 Task: Create Workspace General Accounting Workspace description Create and manage company-wide employee recognition and rewards programs. Workspace type Sales CRM
Action: Mouse moved to (326, 68)
Screenshot: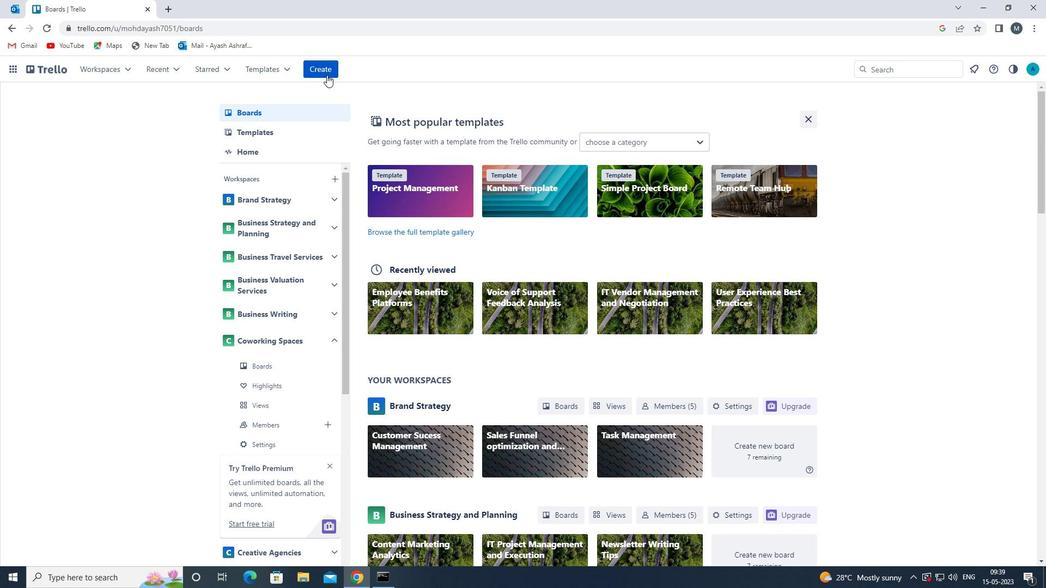 
Action: Mouse pressed left at (326, 68)
Screenshot: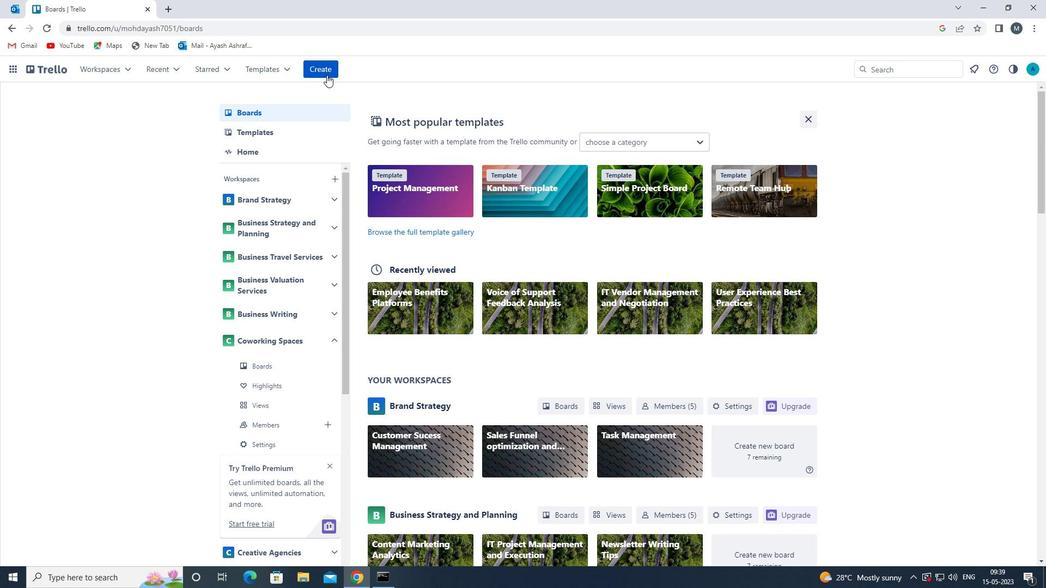 
Action: Mouse moved to (334, 181)
Screenshot: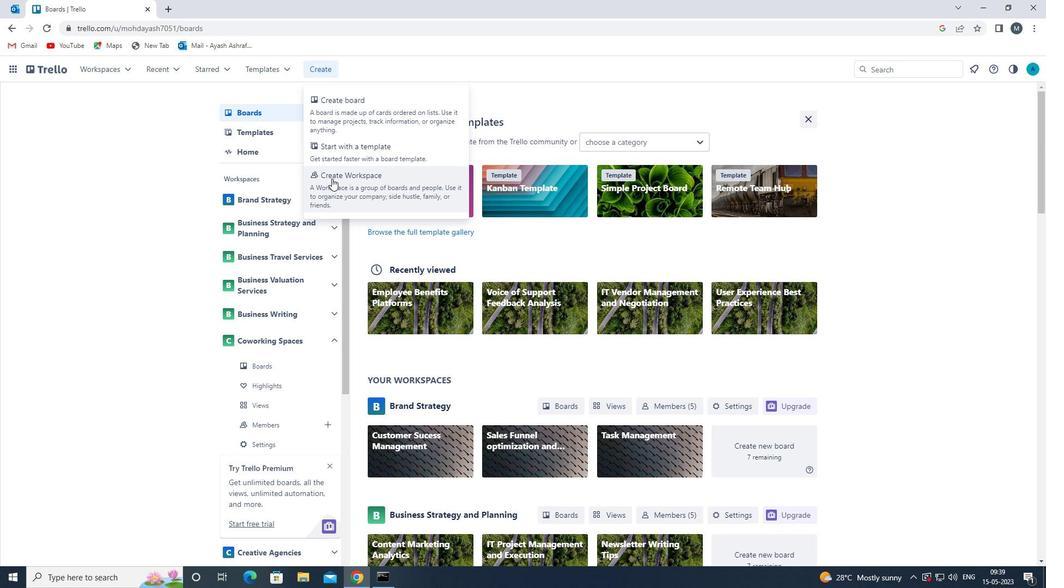 
Action: Mouse pressed left at (334, 181)
Screenshot: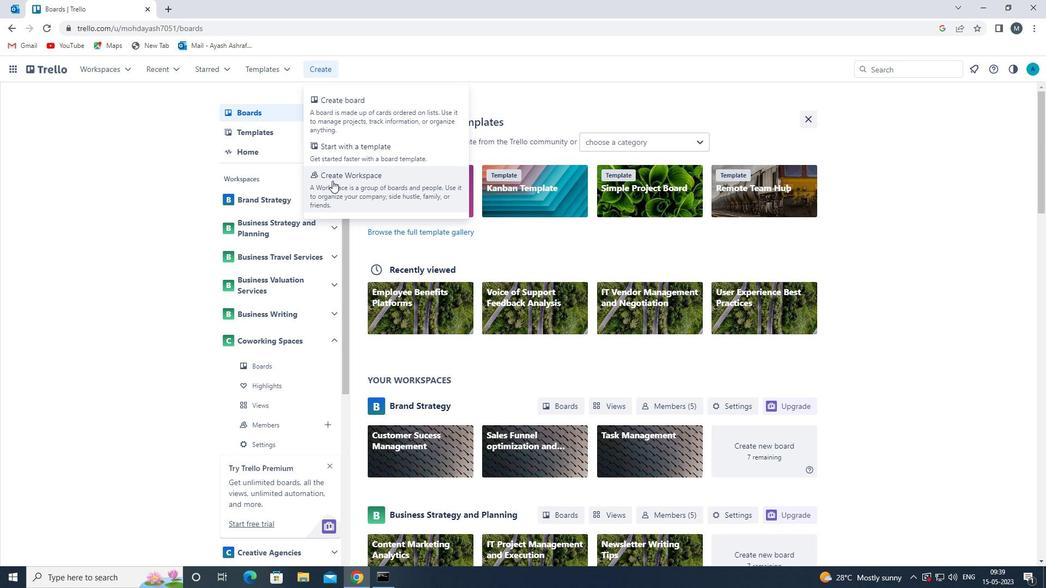 
Action: Mouse moved to (327, 215)
Screenshot: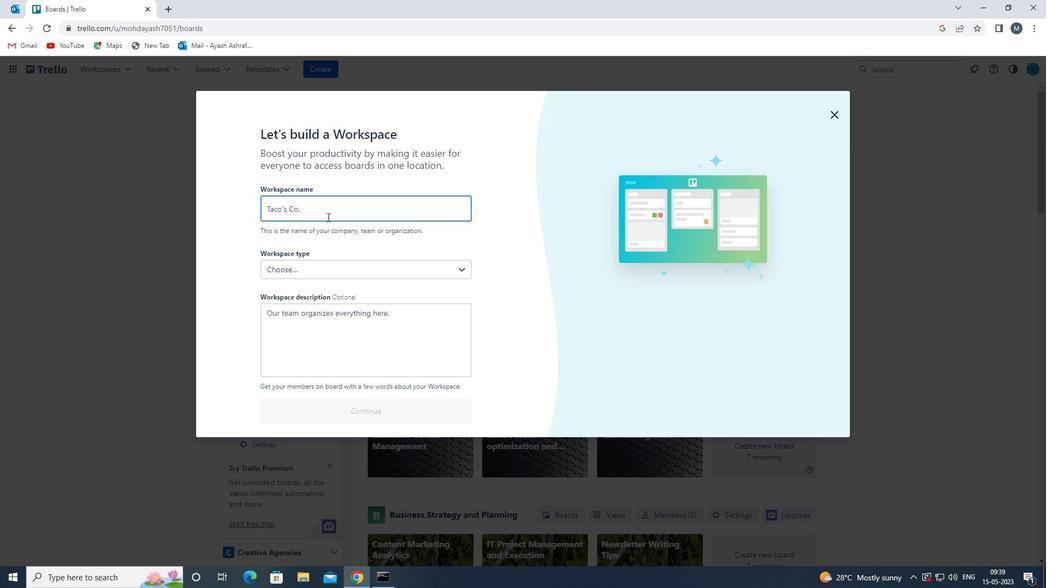 
Action: Mouse pressed left at (327, 215)
Screenshot: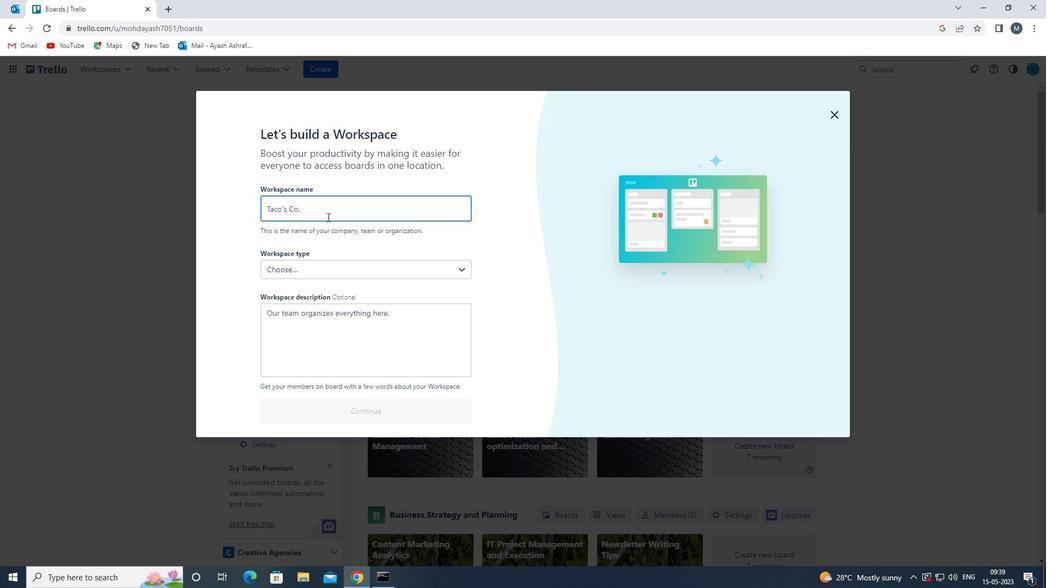 
Action: Mouse moved to (328, 214)
Screenshot: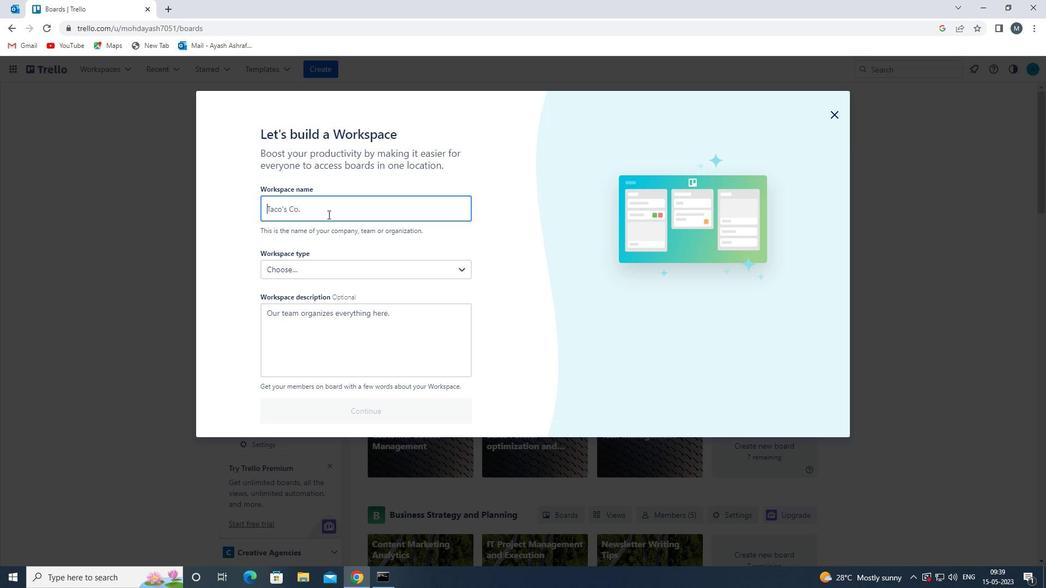 
Action: Key pressed <Key.shift>GENERAL<Key.space><Key.shift>ACCOUNTA<Key.backspace>ING<Key.space>
Screenshot: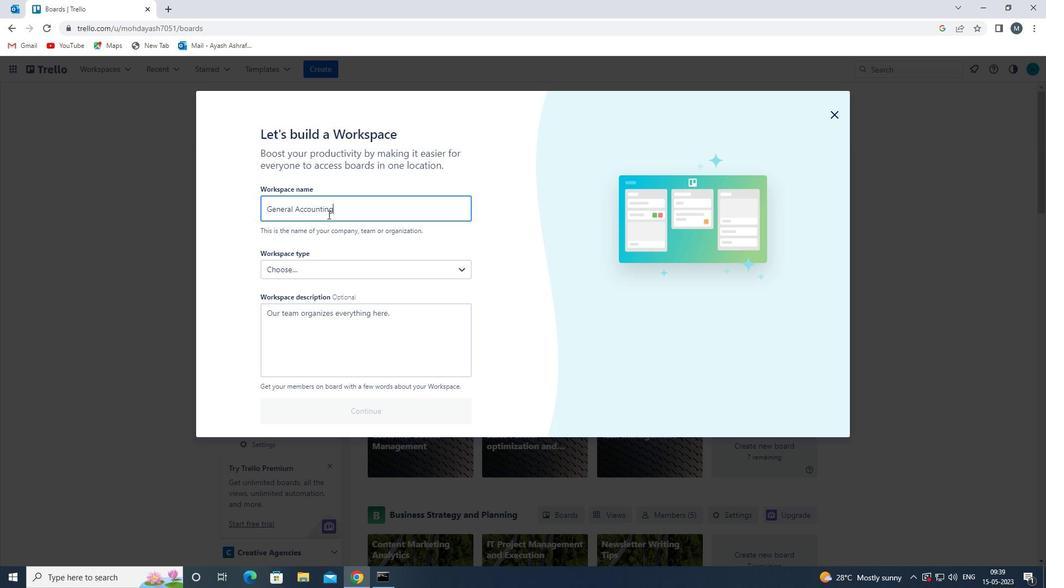 
Action: Mouse moved to (330, 269)
Screenshot: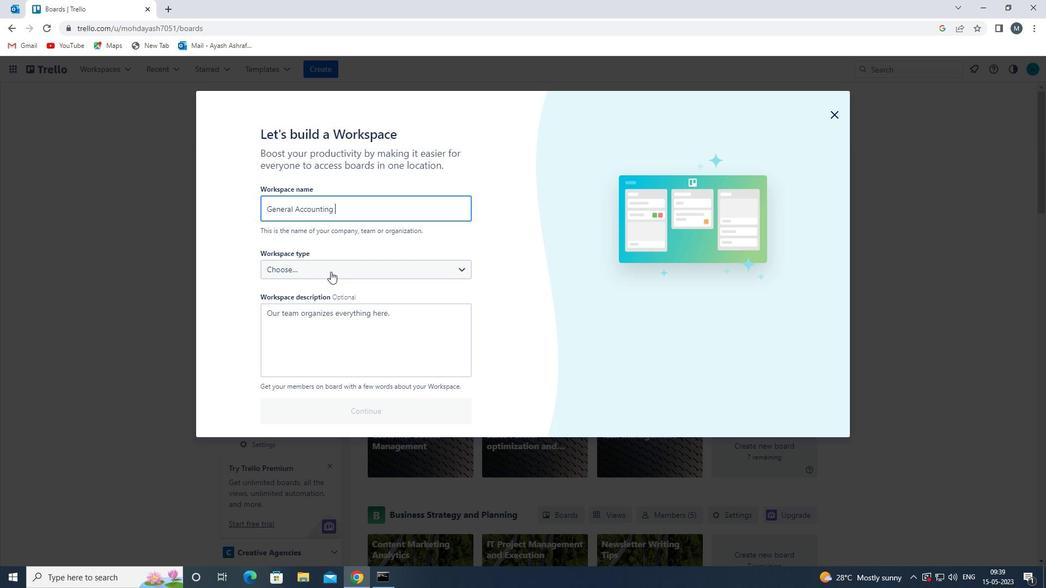 
Action: Mouse pressed left at (330, 269)
Screenshot: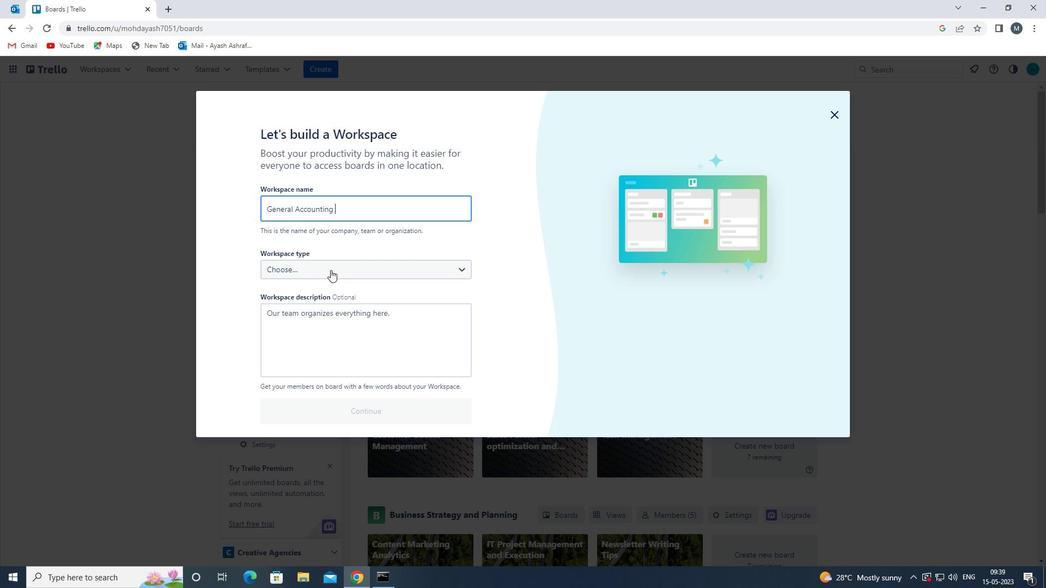 
Action: Mouse moved to (336, 352)
Screenshot: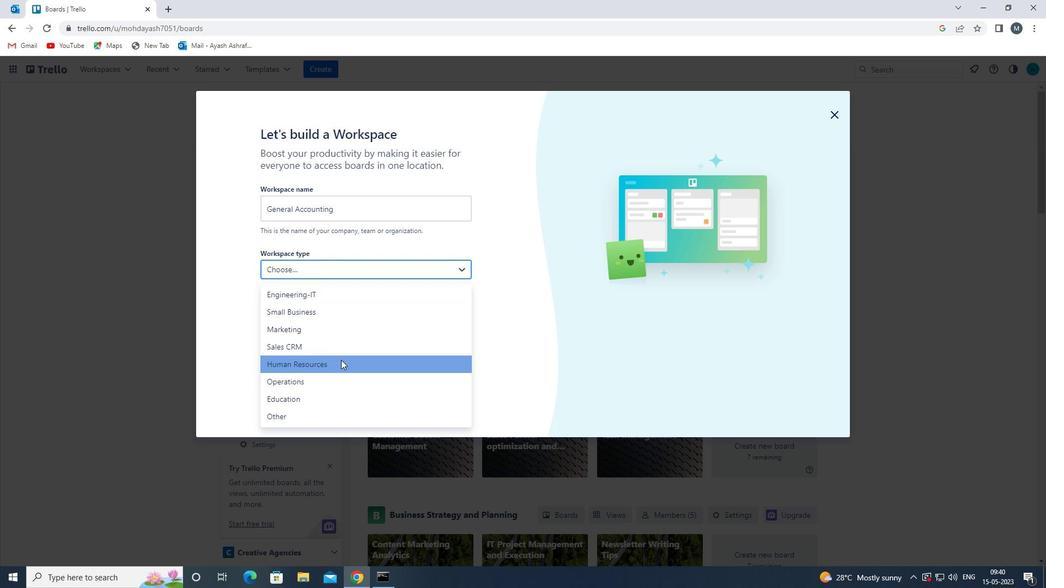 
Action: Mouse pressed left at (336, 352)
Screenshot: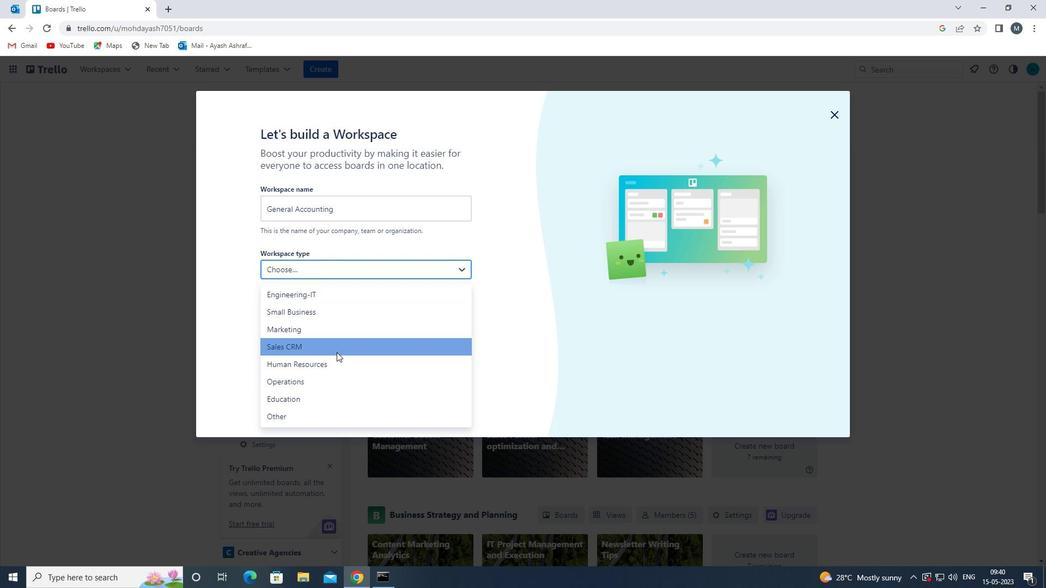 
Action: Mouse moved to (329, 328)
Screenshot: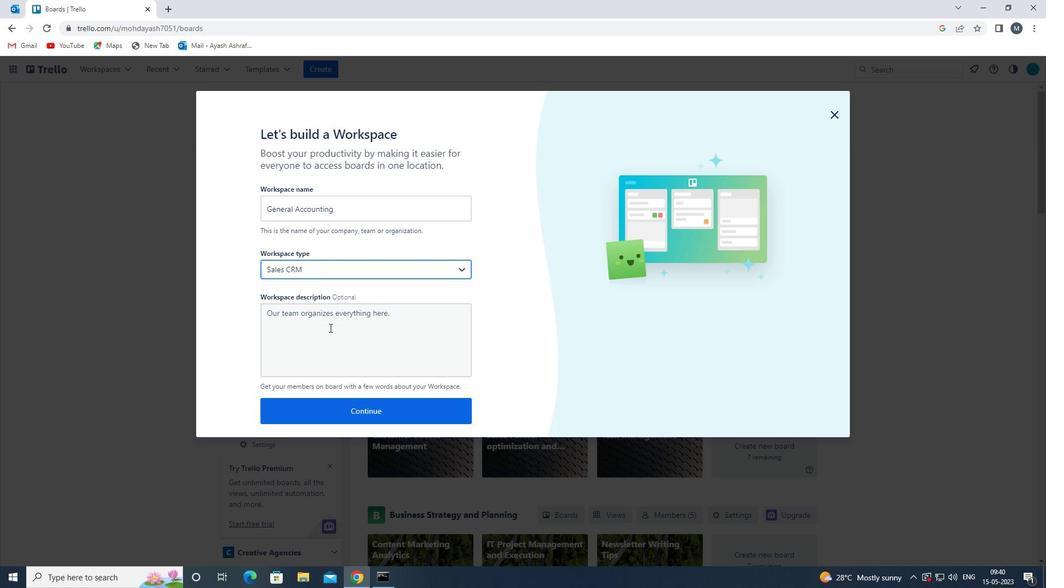 
Action: Mouse pressed left at (329, 328)
Screenshot: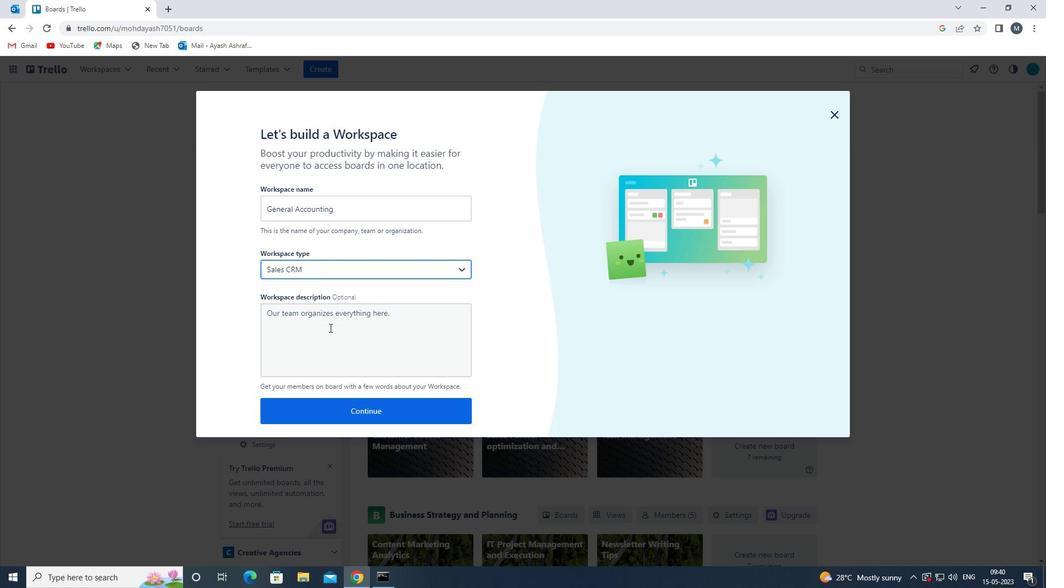 
Action: Key pressed <Key.shift>CREATE<Key.space>AND<Key.space>MANAGE<Key.space>COMPANY-WIDE<Key.space>EMPLOYEE<Key.space>RECOGNITION<Key.space>AND<Key.space>REWARDS<Key.space>PROGRAMS.
Screenshot: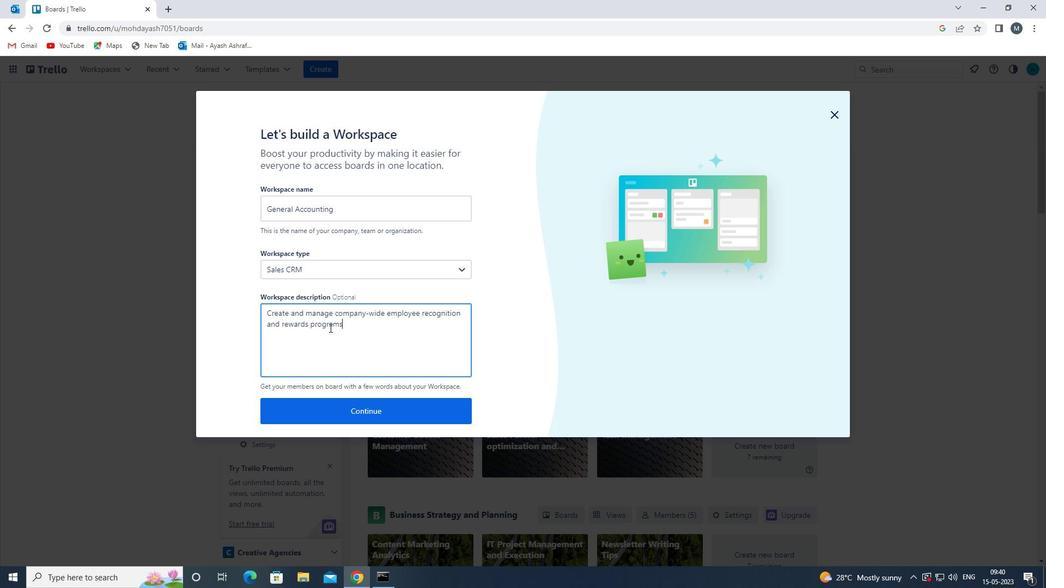 
Action: Mouse moved to (353, 407)
Screenshot: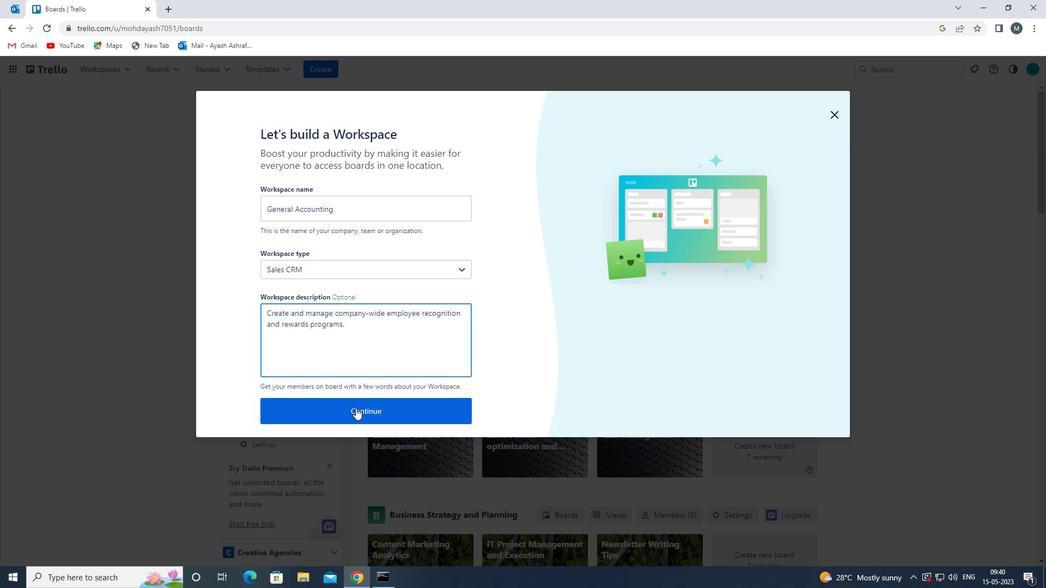 
Action: Mouse pressed left at (353, 407)
Screenshot: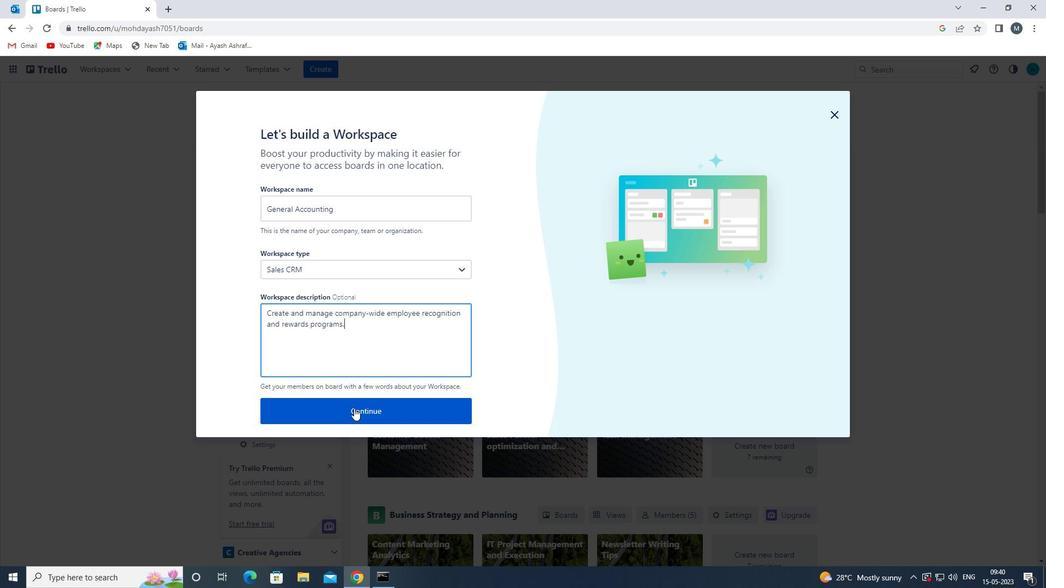 
Action: Mouse moved to (332, 378)
Screenshot: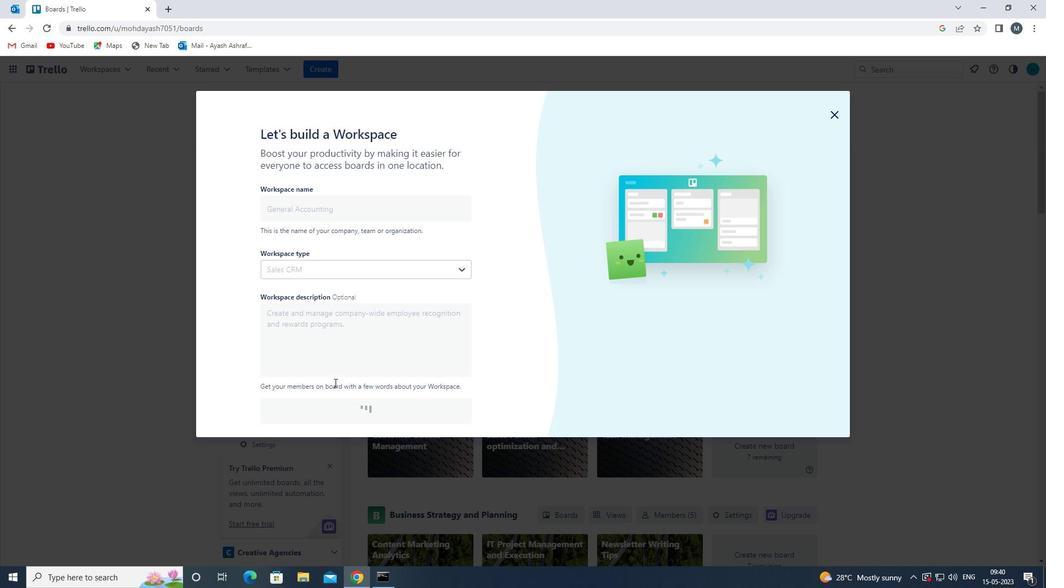 
Action: Mouse scrolled (332, 378) with delta (0, 0)
Screenshot: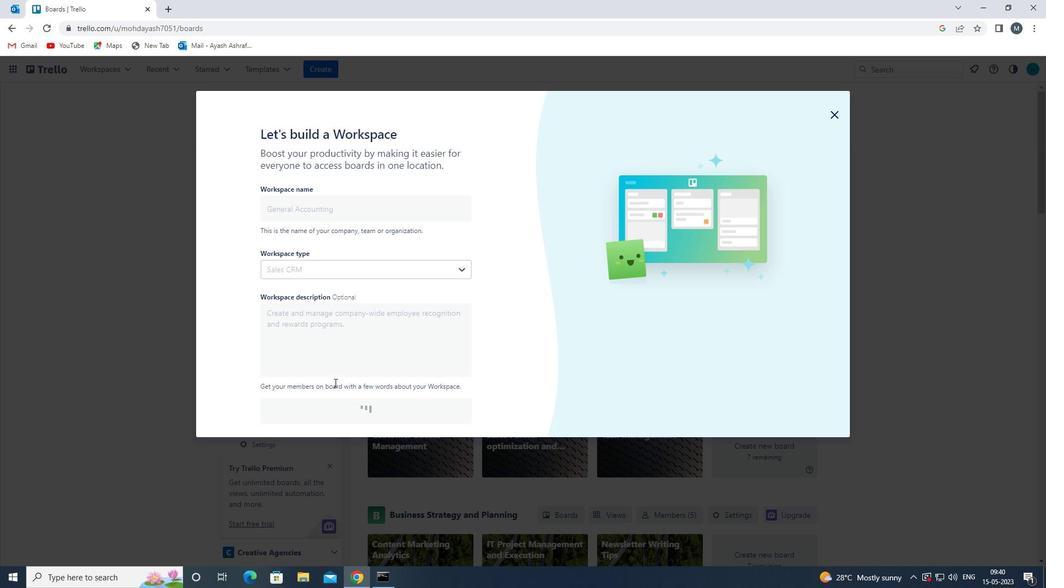 
Action: Mouse scrolled (332, 378) with delta (0, 0)
Screenshot: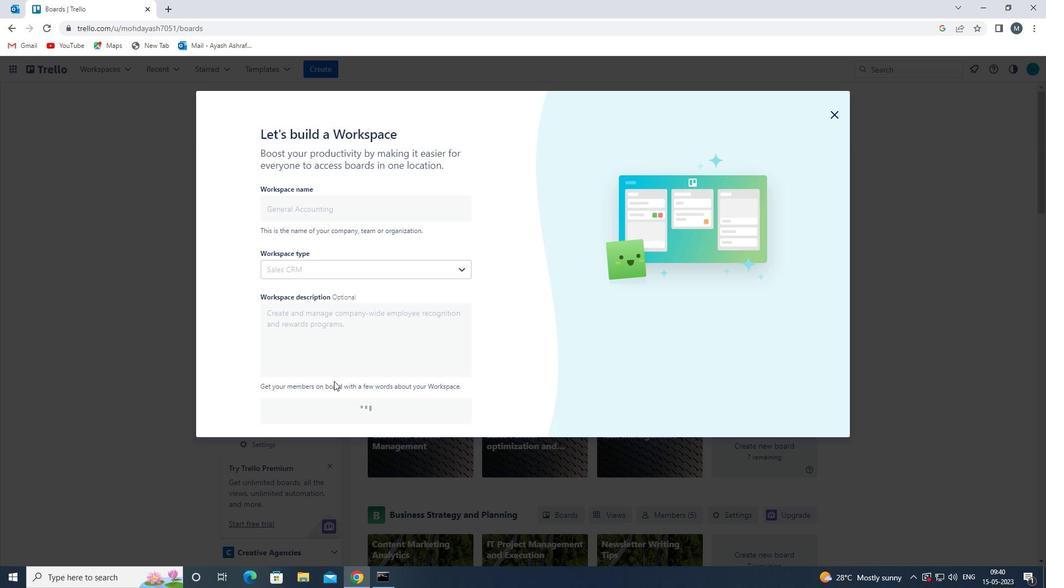 
Action: Mouse scrolled (332, 378) with delta (0, 0)
Screenshot: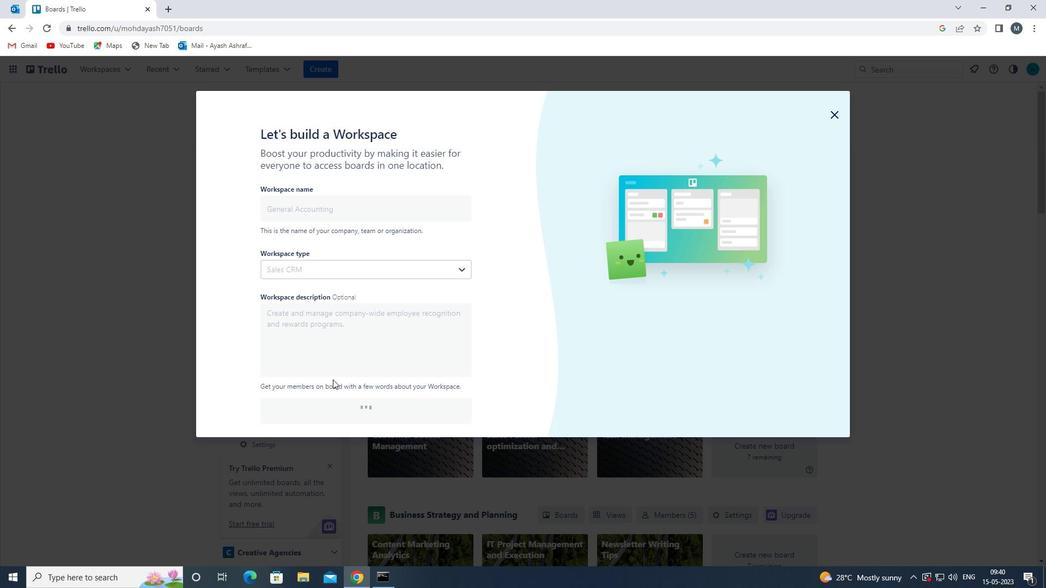 
Action: Mouse scrolled (332, 378) with delta (0, 0)
Screenshot: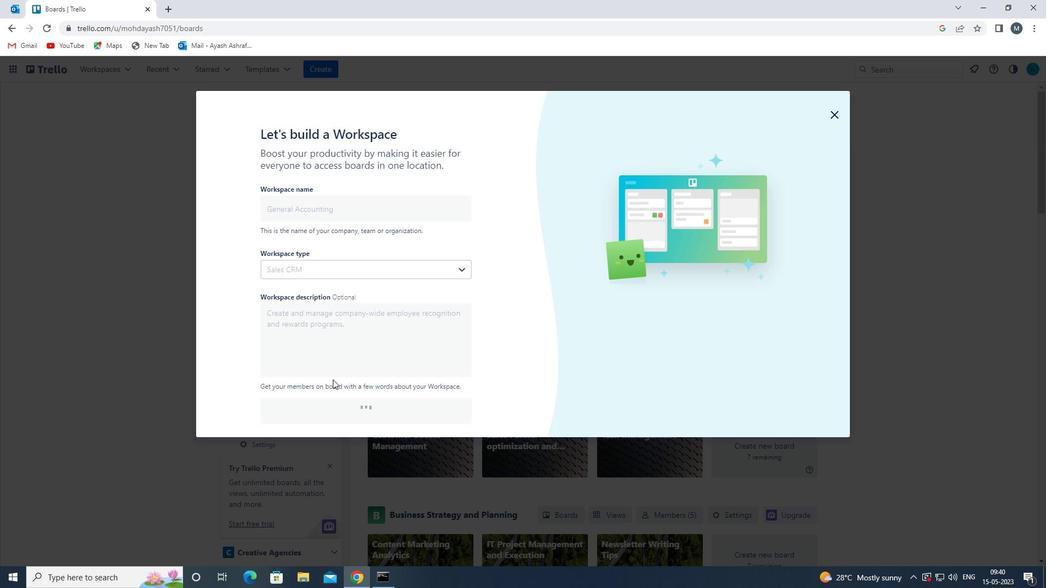 
Action: Mouse scrolled (332, 378) with delta (0, 0)
Screenshot: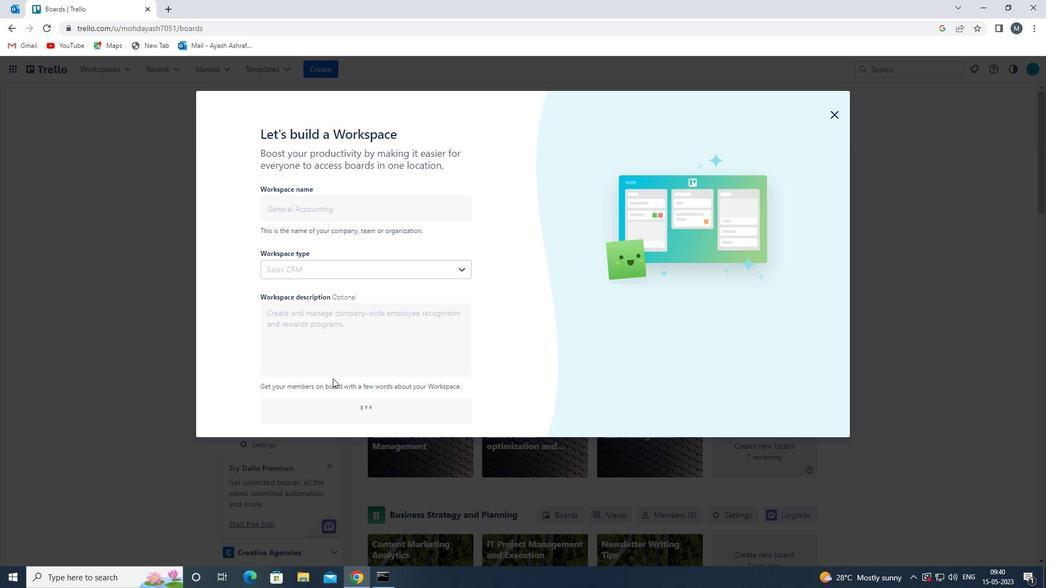 
